 Task: Create a due date automation trigger when advanced on, on the monday of the week before a card is due add fields with custom field "Resume" set to a date more than 1 days ago at 11:00 AM.
Action: Mouse moved to (1085, 83)
Screenshot: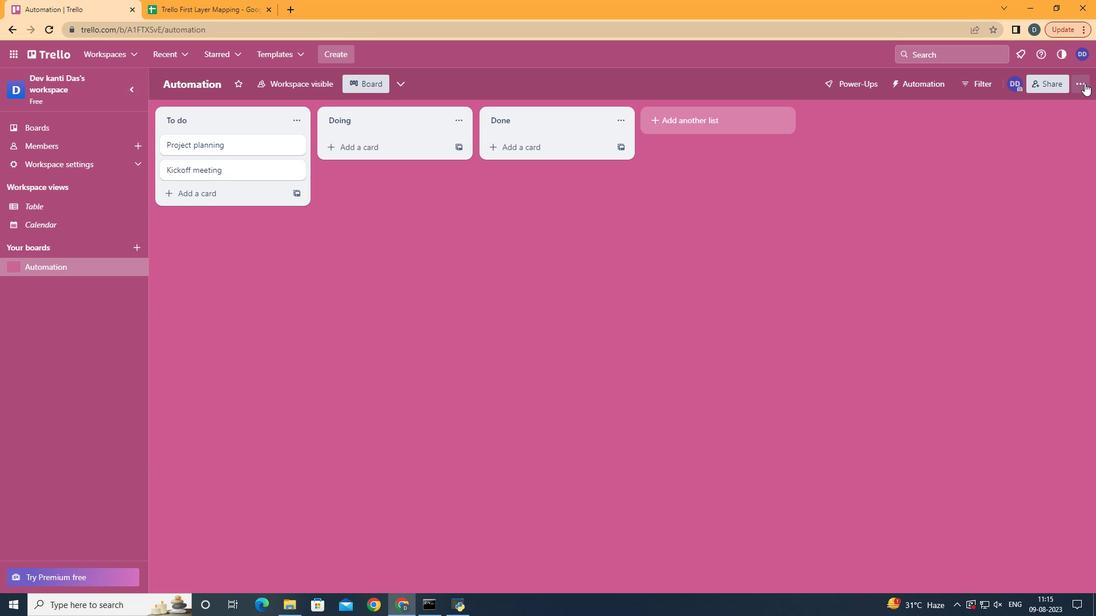 
Action: Mouse pressed left at (1085, 83)
Screenshot: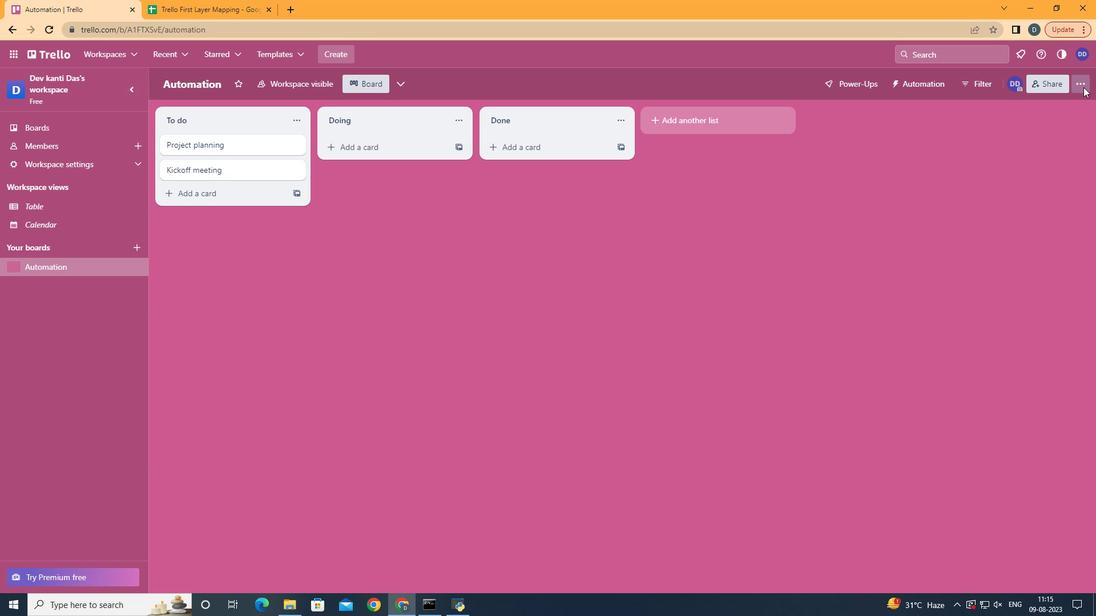 
Action: Mouse moved to (984, 252)
Screenshot: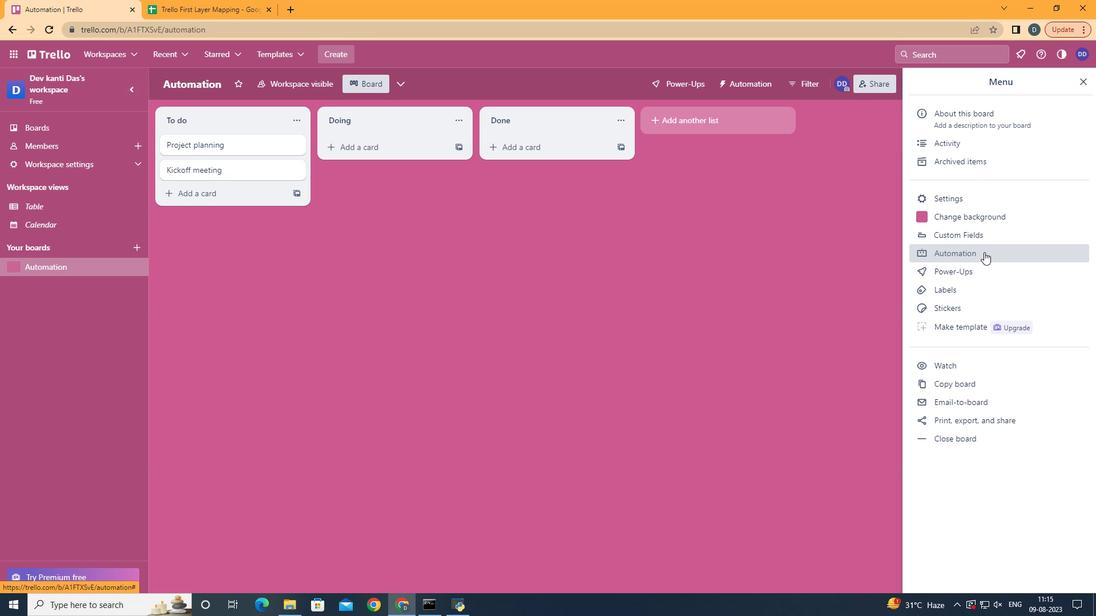 
Action: Mouse pressed left at (984, 252)
Screenshot: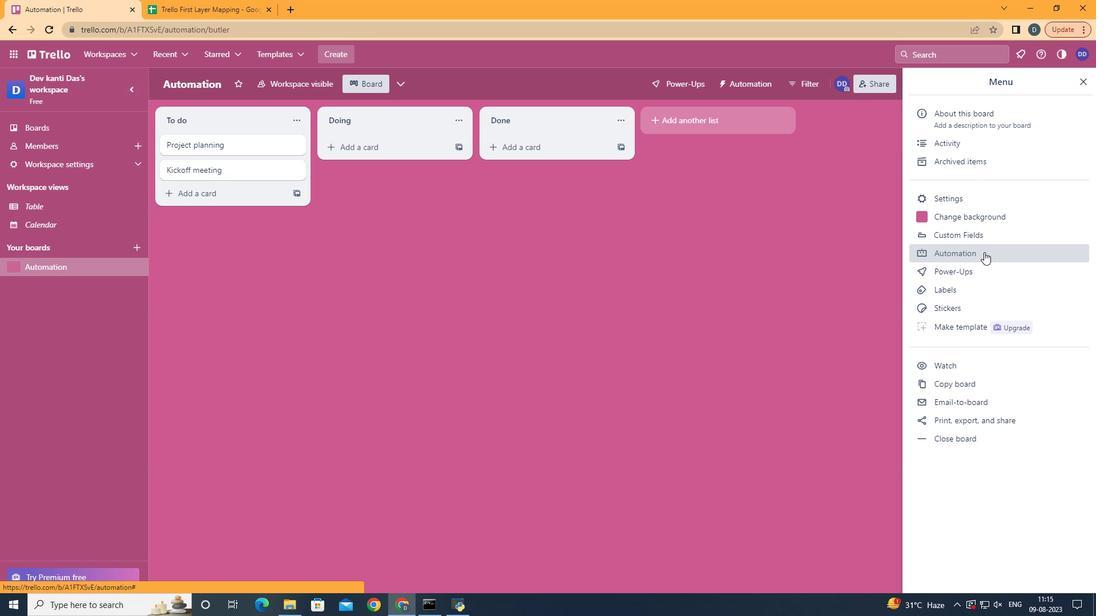 
Action: Mouse moved to (191, 221)
Screenshot: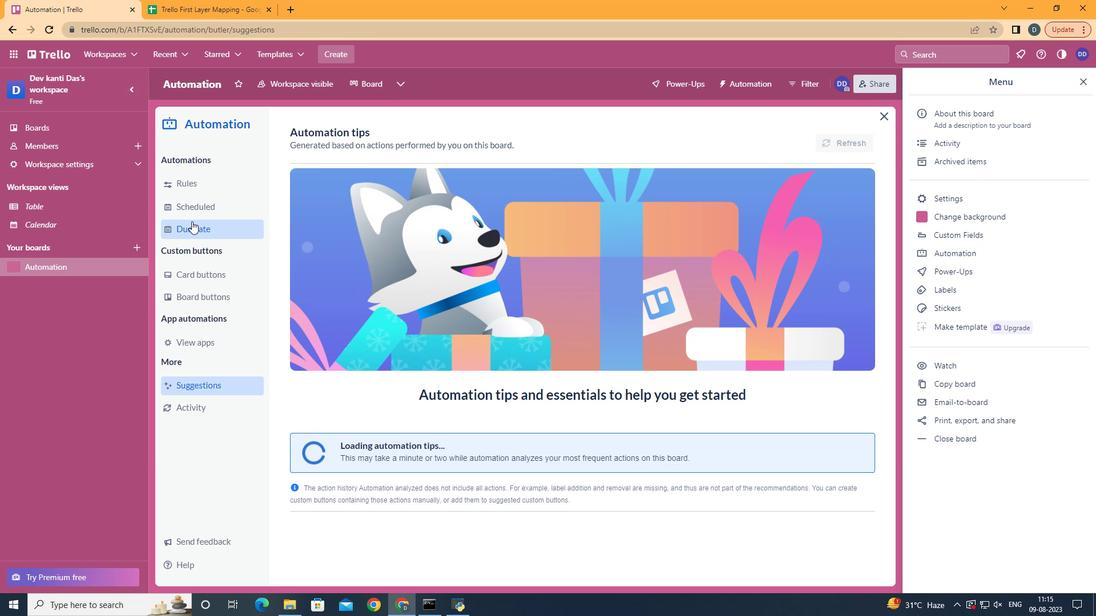 
Action: Mouse pressed left at (191, 221)
Screenshot: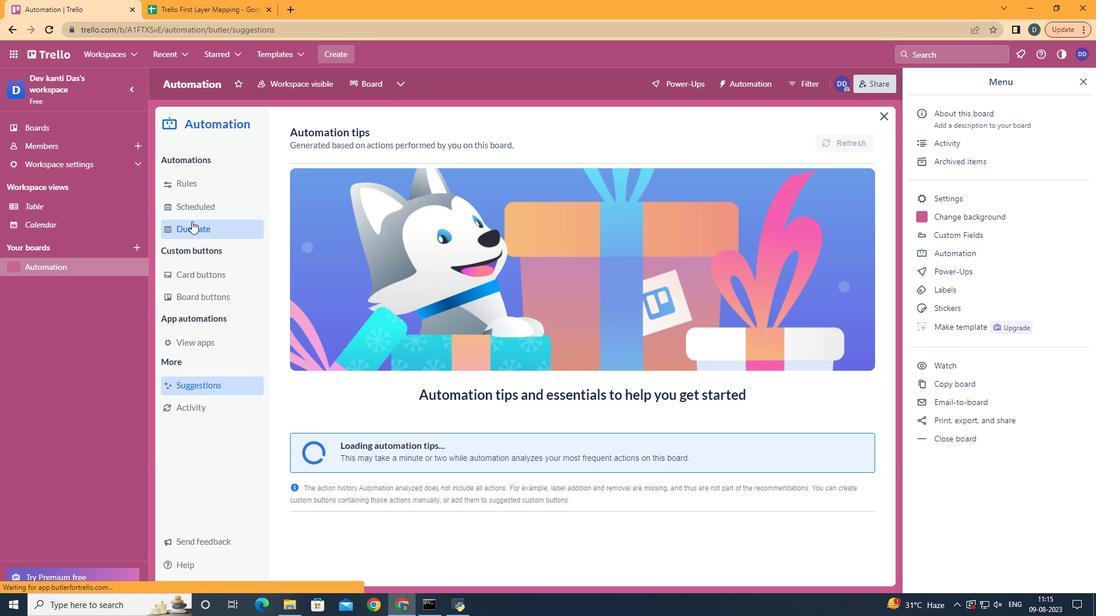 
Action: Mouse moved to (798, 137)
Screenshot: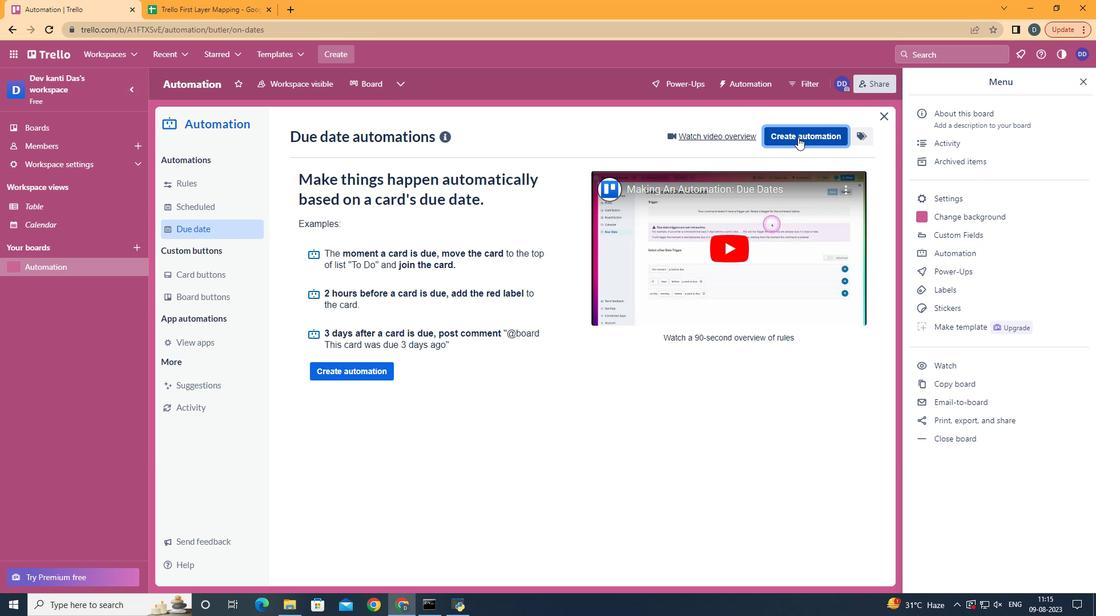 
Action: Mouse pressed left at (798, 137)
Screenshot: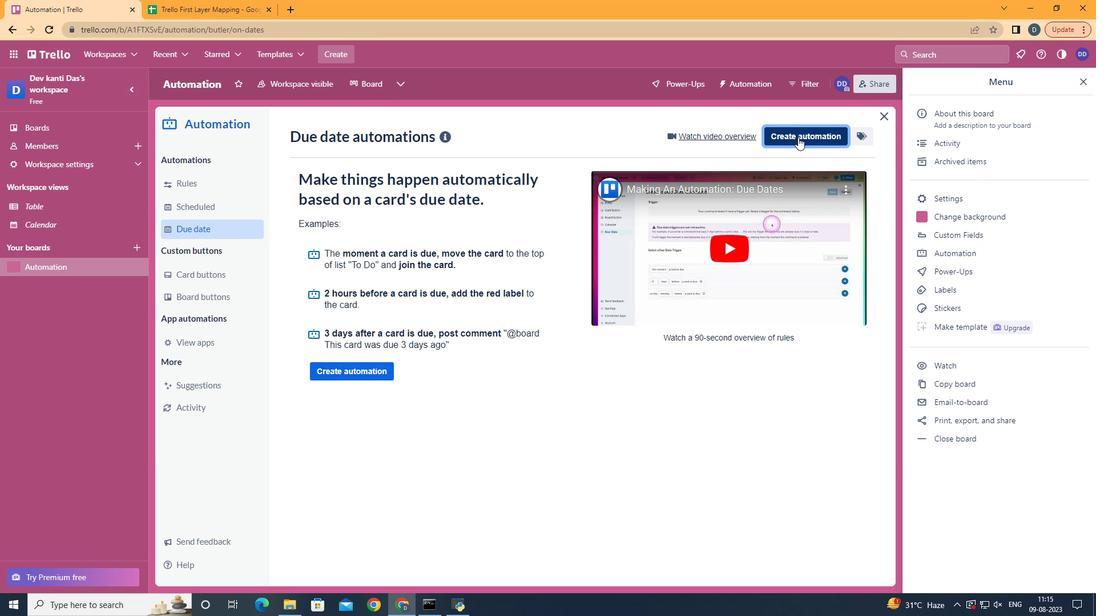 
Action: Mouse moved to (583, 241)
Screenshot: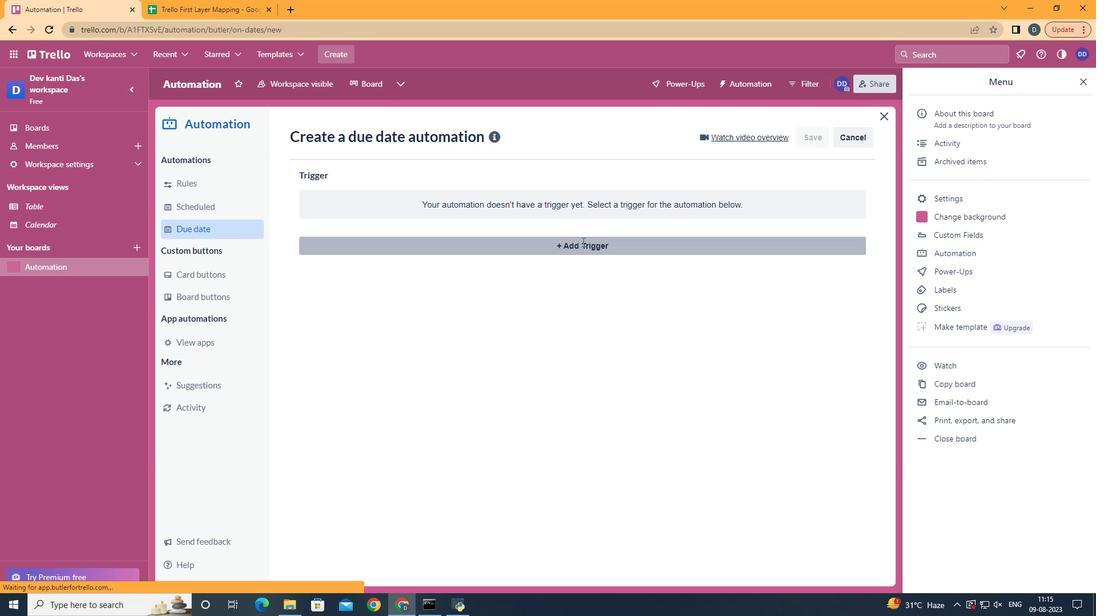 
Action: Mouse pressed left at (583, 241)
Screenshot: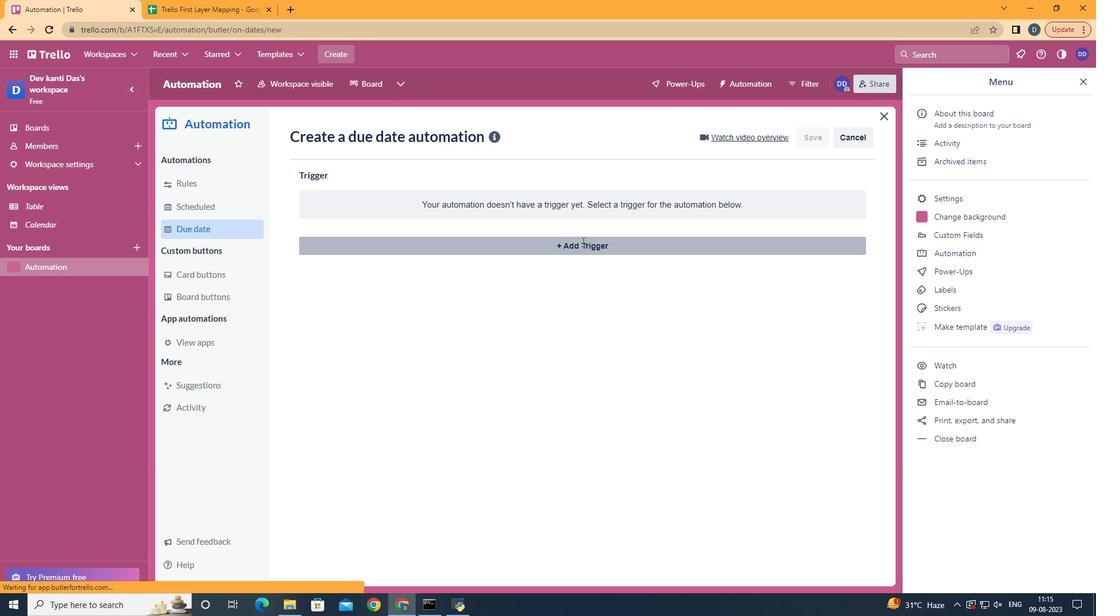 
Action: Mouse moved to (414, 547)
Screenshot: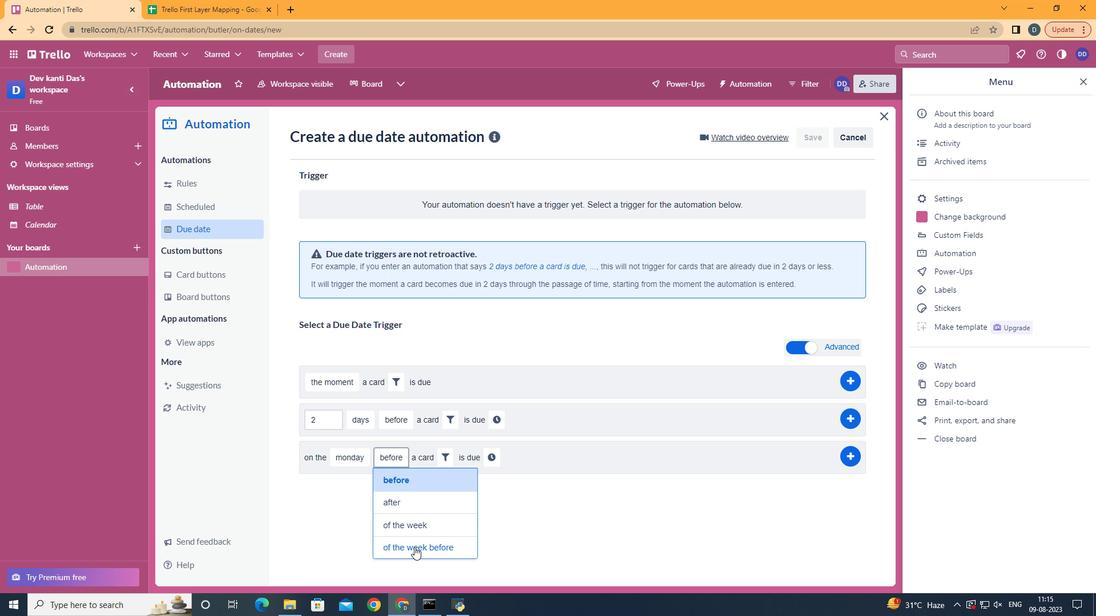 
Action: Mouse pressed left at (414, 547)
Screenshot: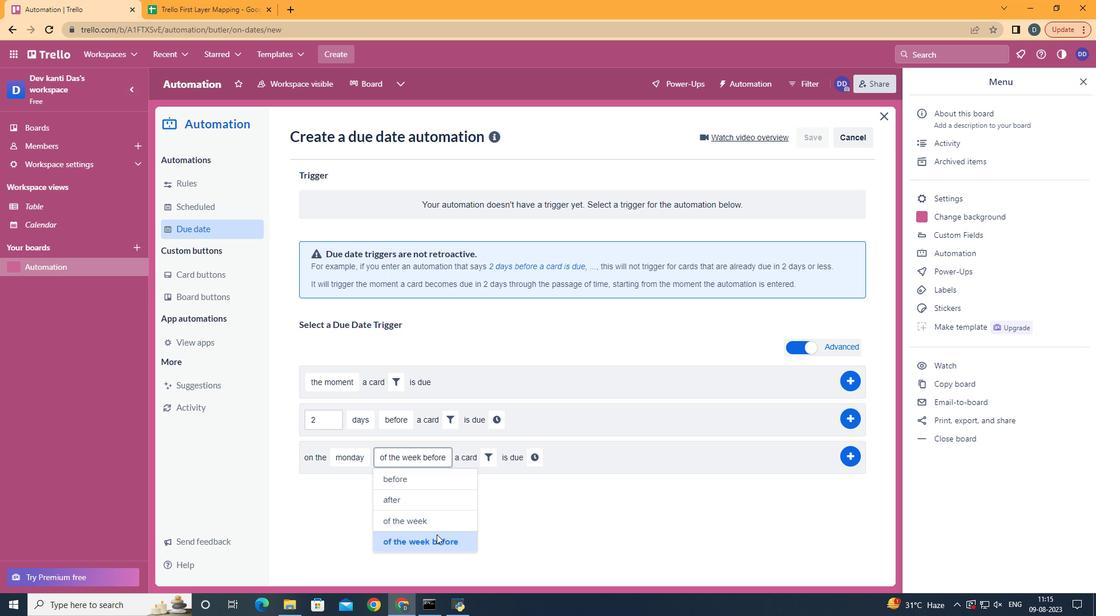 
Action: Mouse moved to (495, 458)
Screenshot: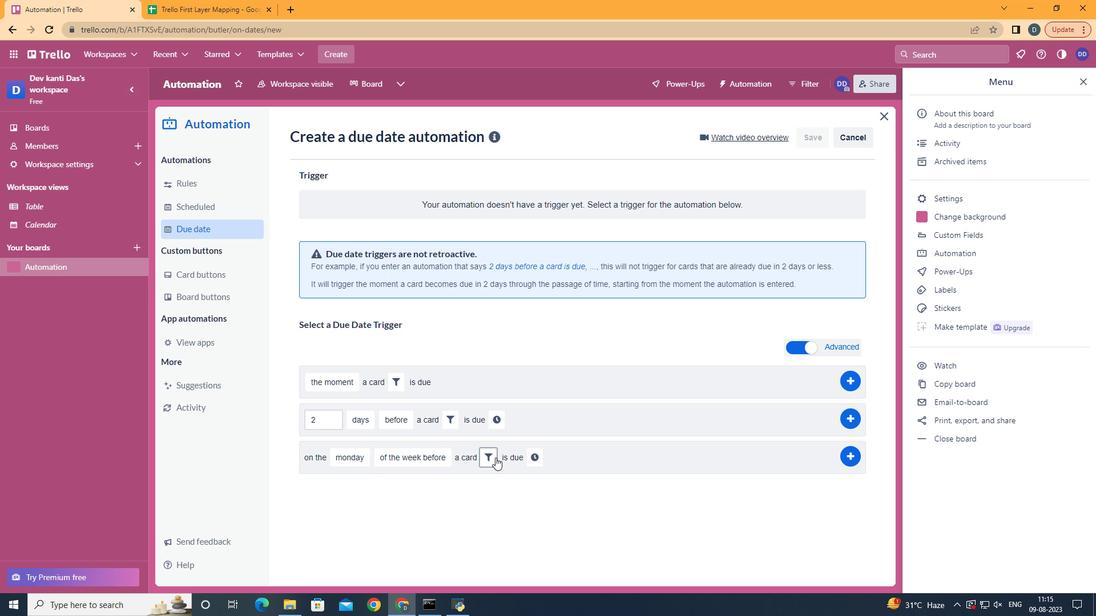 
Action: Mouse pressed left at (495, 458)
Screenshot: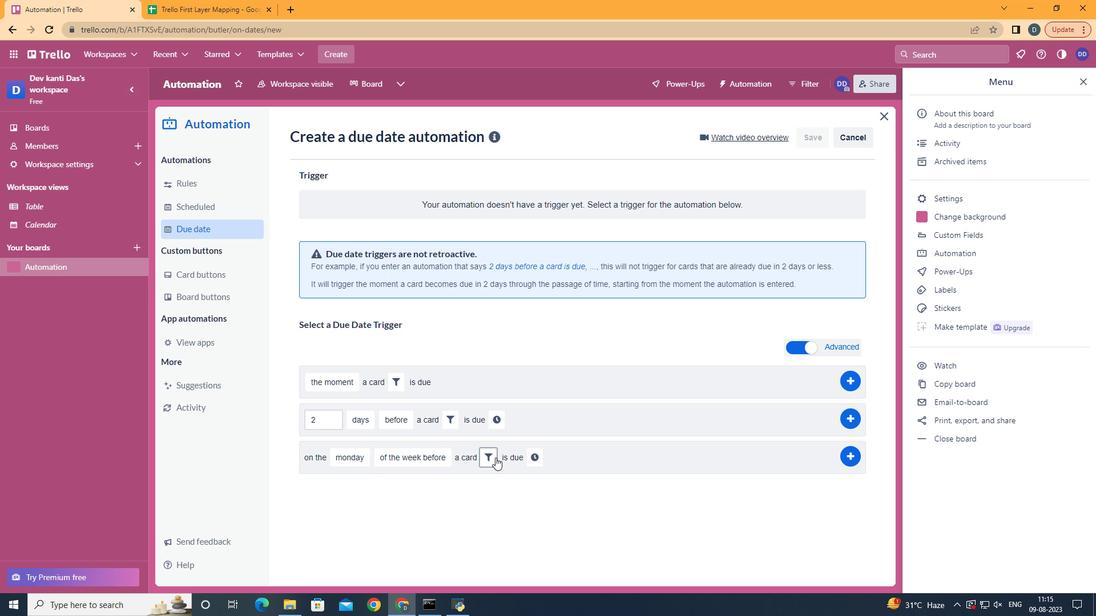 
Action: Mouse moved to (679, 500)
Screenshot: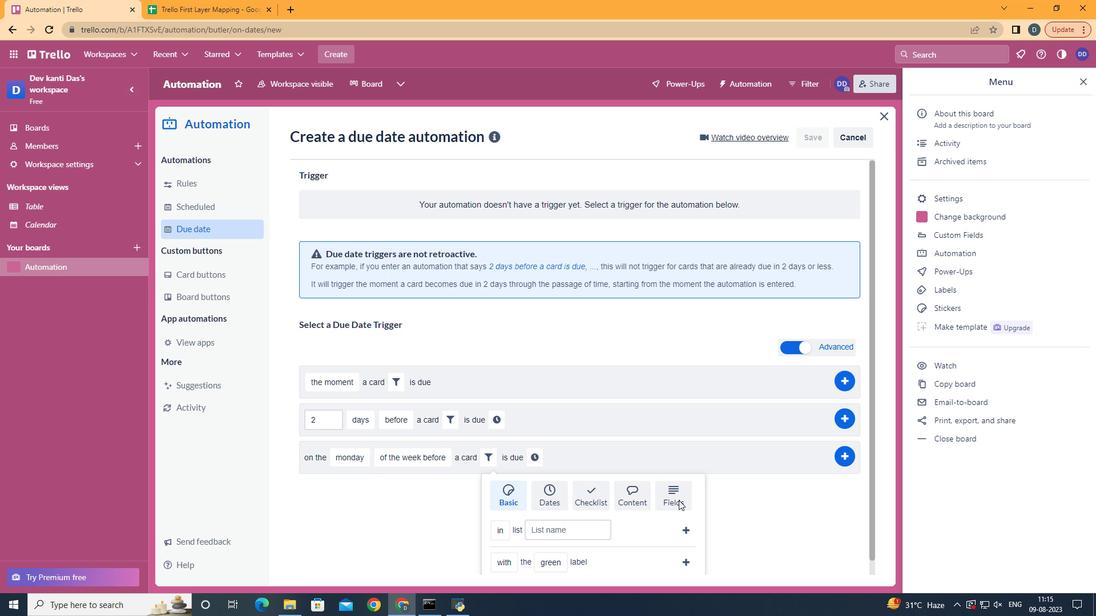 
Action: Mouse pressed left at (679, 500)
Screenshot: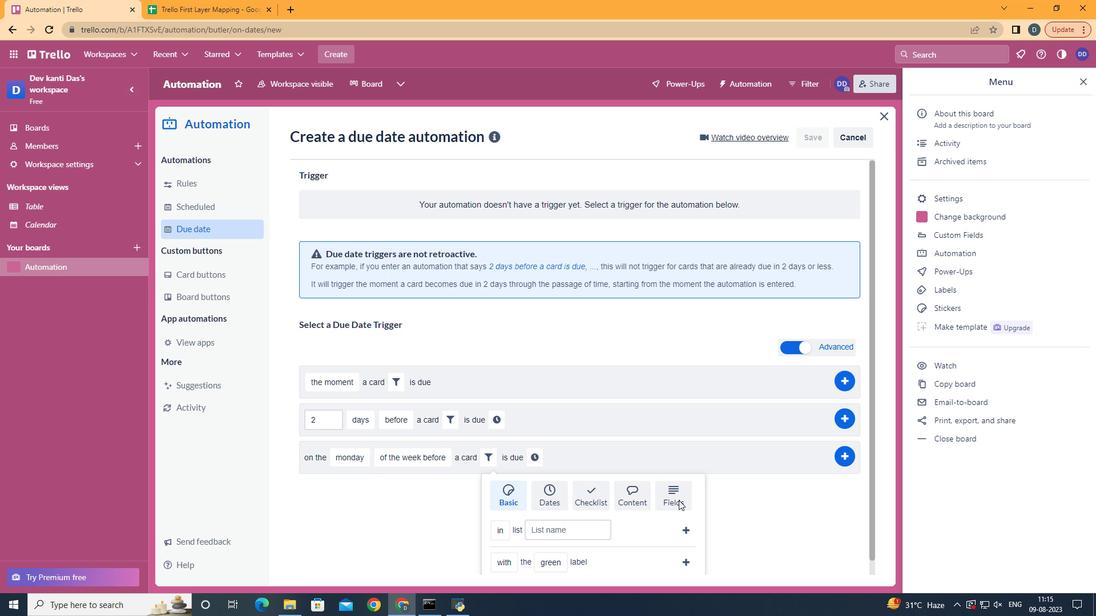 
Action: Mouse scrolled (679, 500) with delta (0, 0)
Screenshot: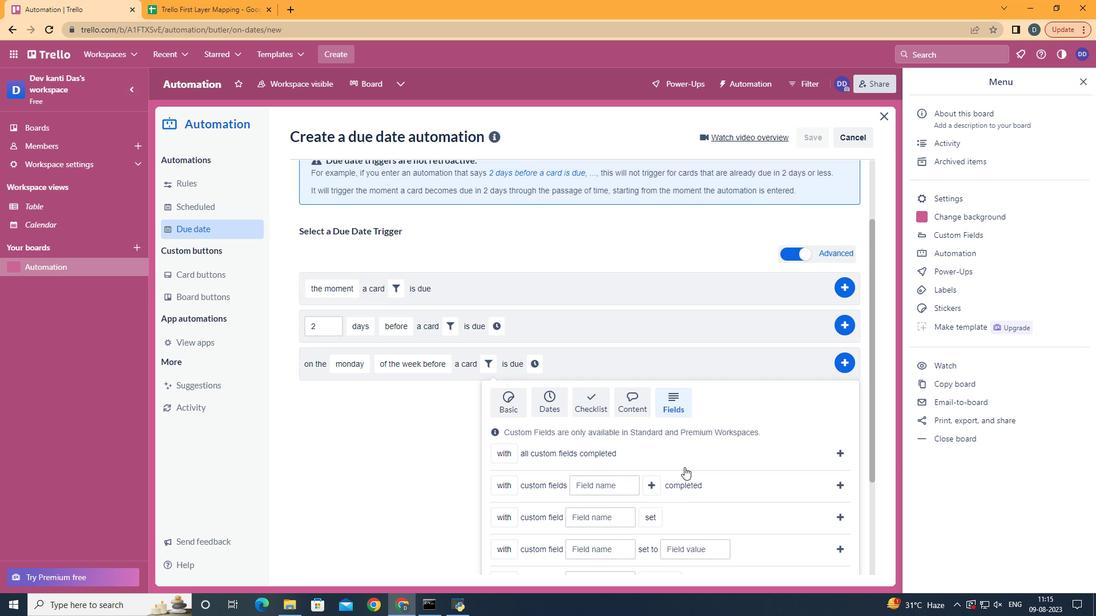 
Action: Mouse scrolled (679, 500) with delta (0, 0)
Screenshot: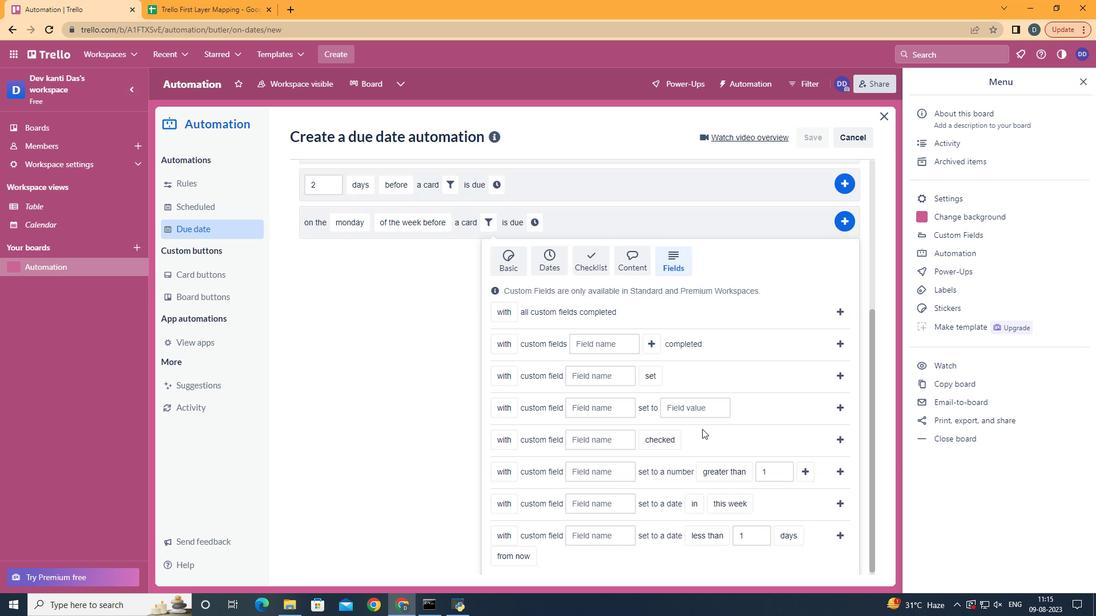 
Action: Mouse scrolled (679, 500) with delta (0, 0)
Screenshot: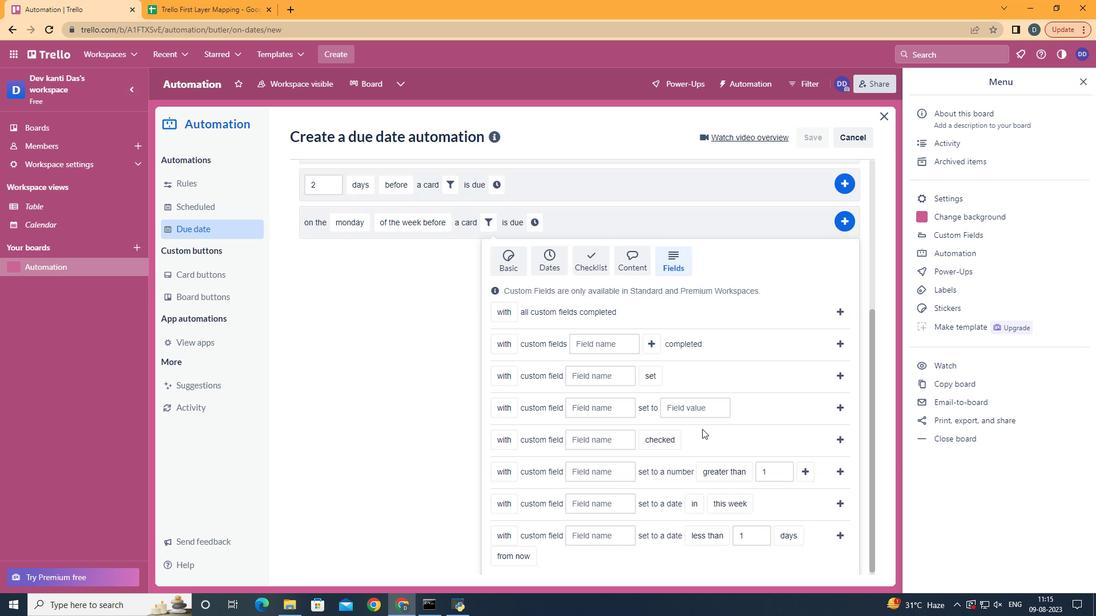 
Action: Mouse scrolled (679, 500) with delta (0, 0)
Screenshot: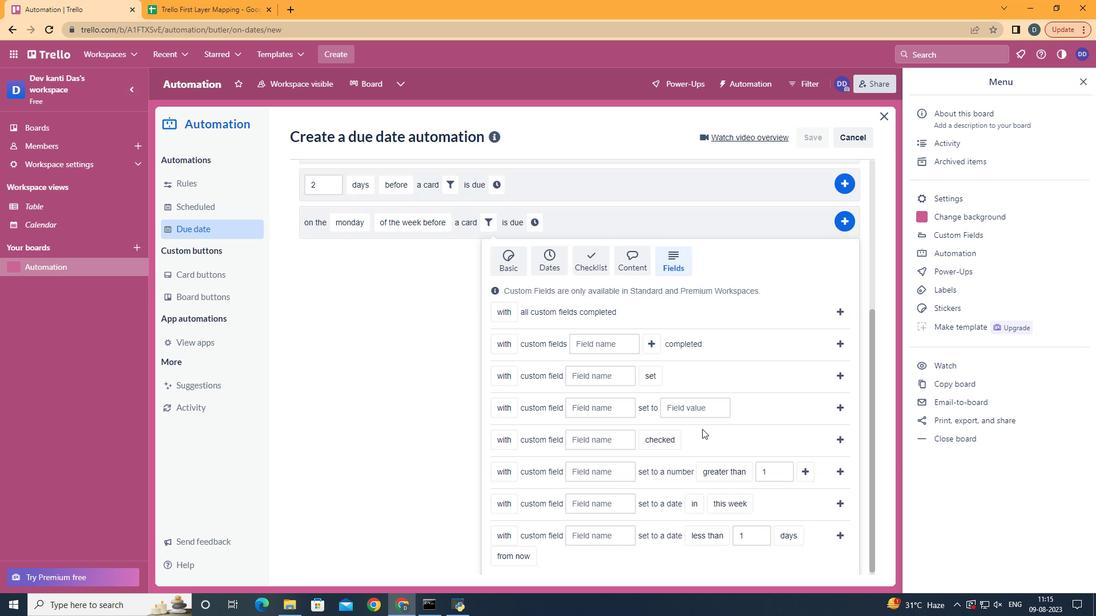 
Action: Mouse scrolled (679, 500) with delta (0, 0)
Screenshot: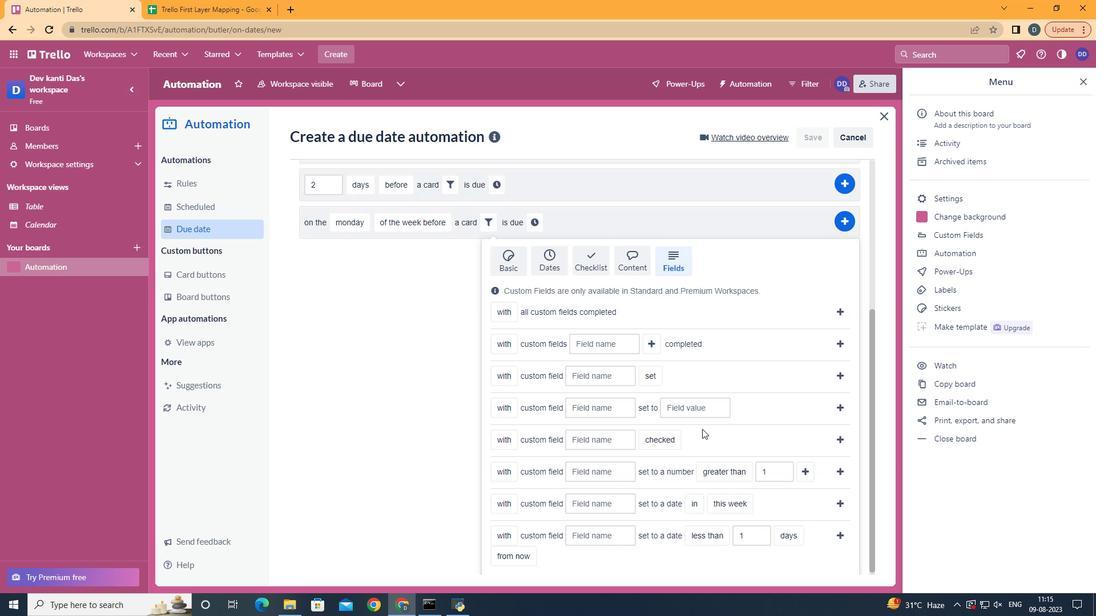 
Action: Mouse scrolled (679, 500) with delta (0, 0)
Screenshot: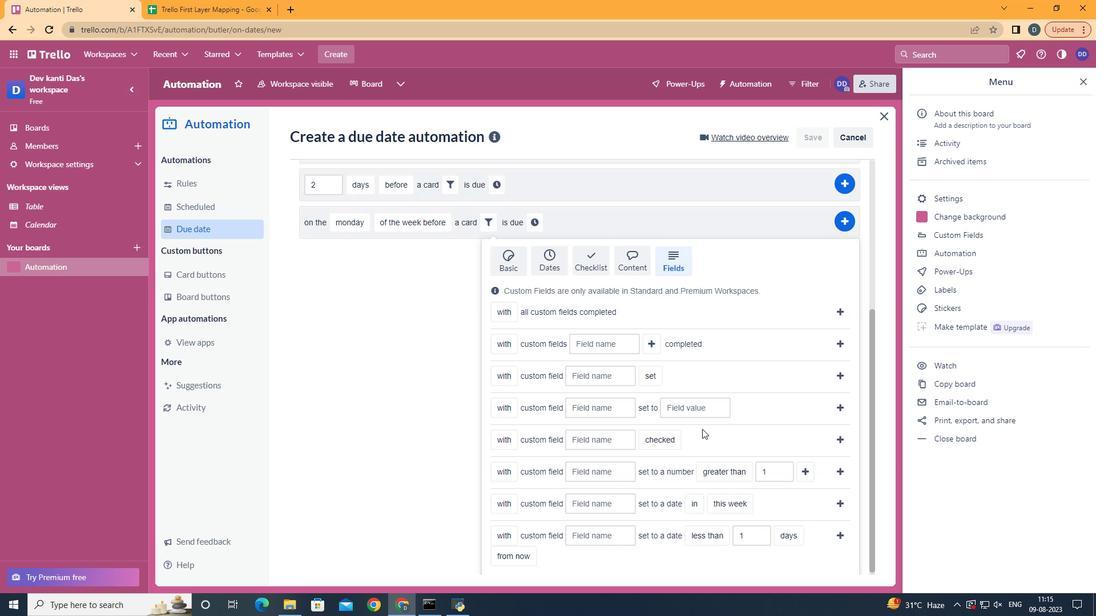 
Action: Mouse moved to (522, 483)
Screenshot: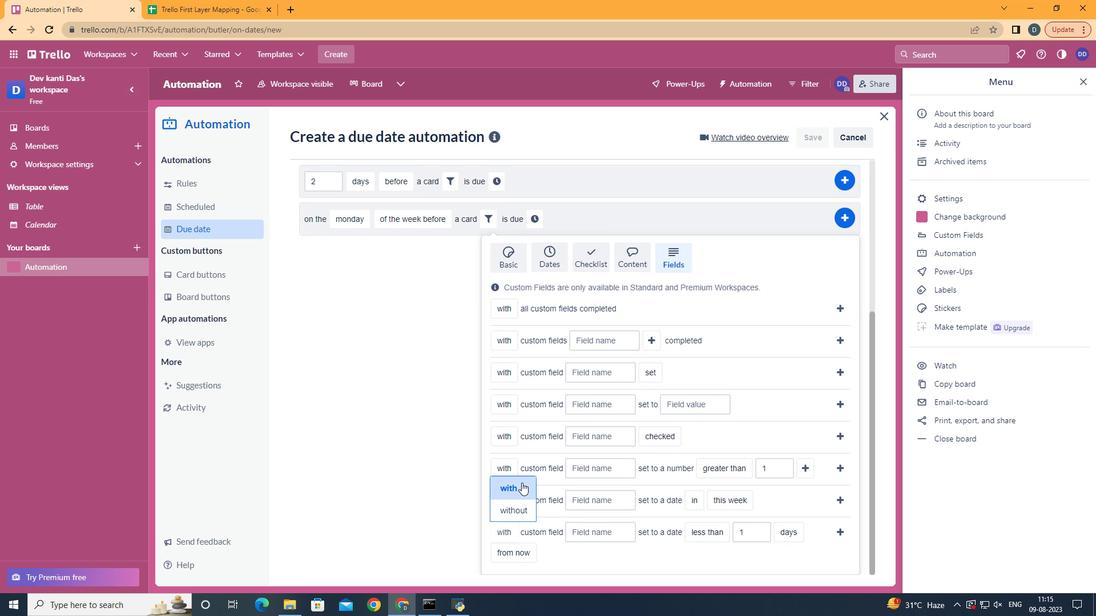 
Action: Mouse pressed left at (522, 483)
Screenshot: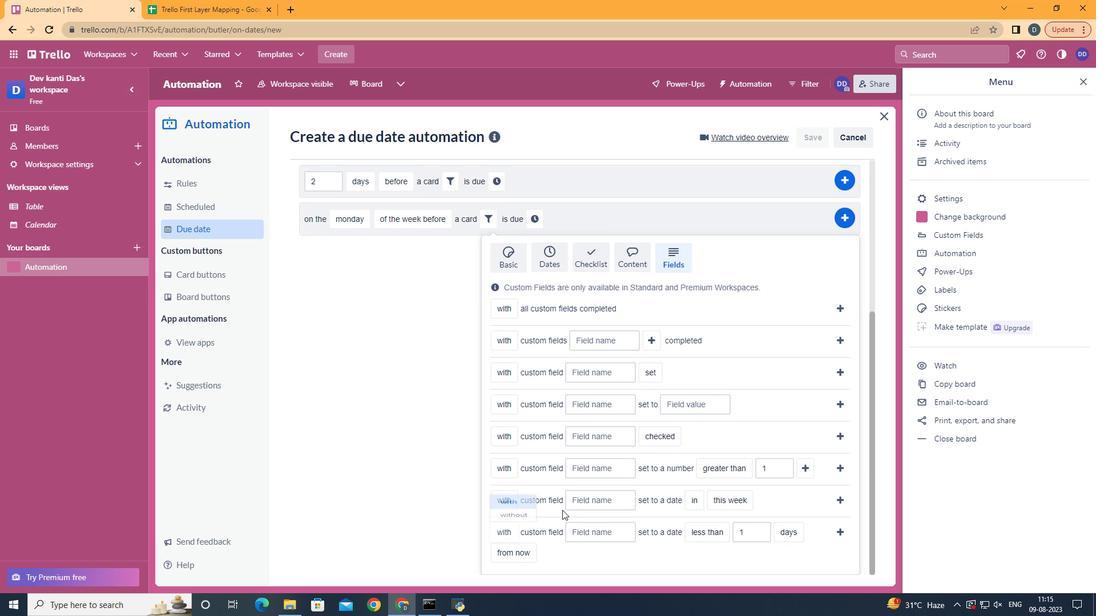 
Action: Mouse moved to (600, 532)
Screenshot: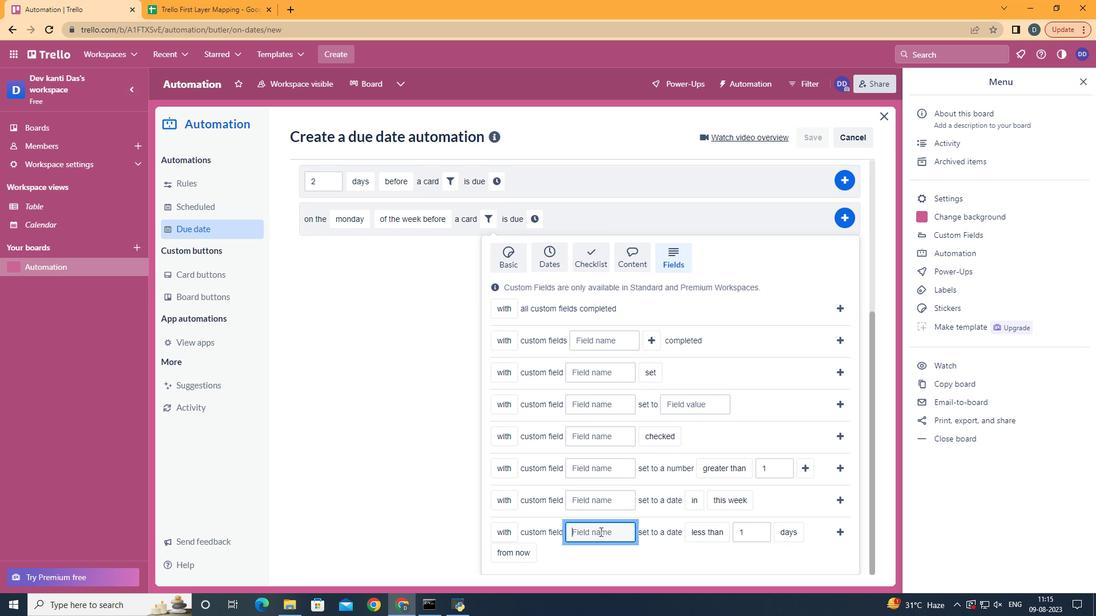 
Action: Mouse pressed left at (600, 532)
Screenshot: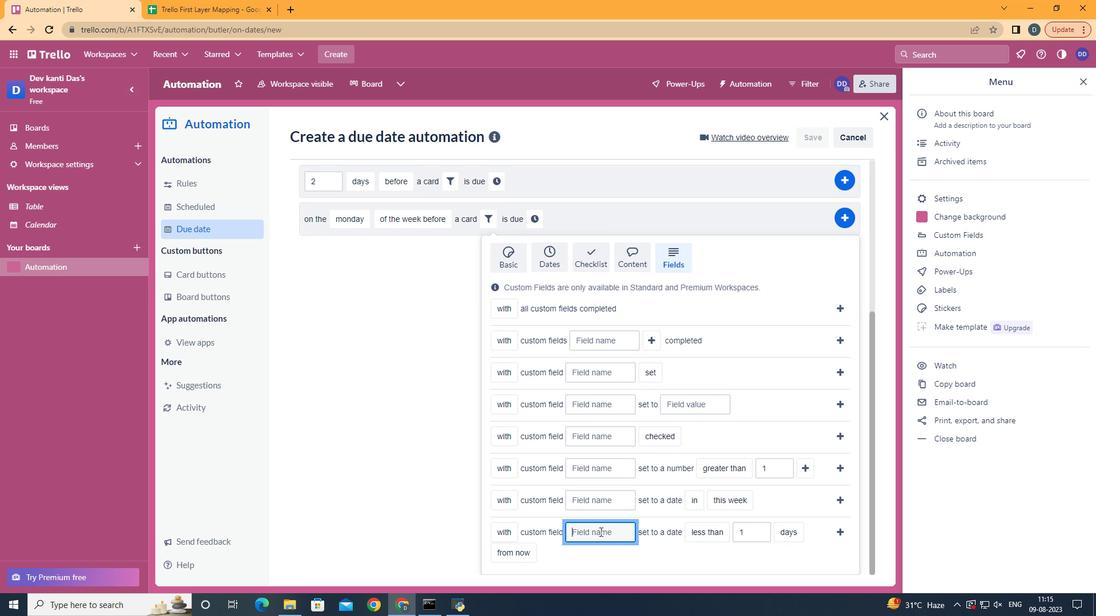 
Action: Mouse moved to (600, 532)
Screenshot: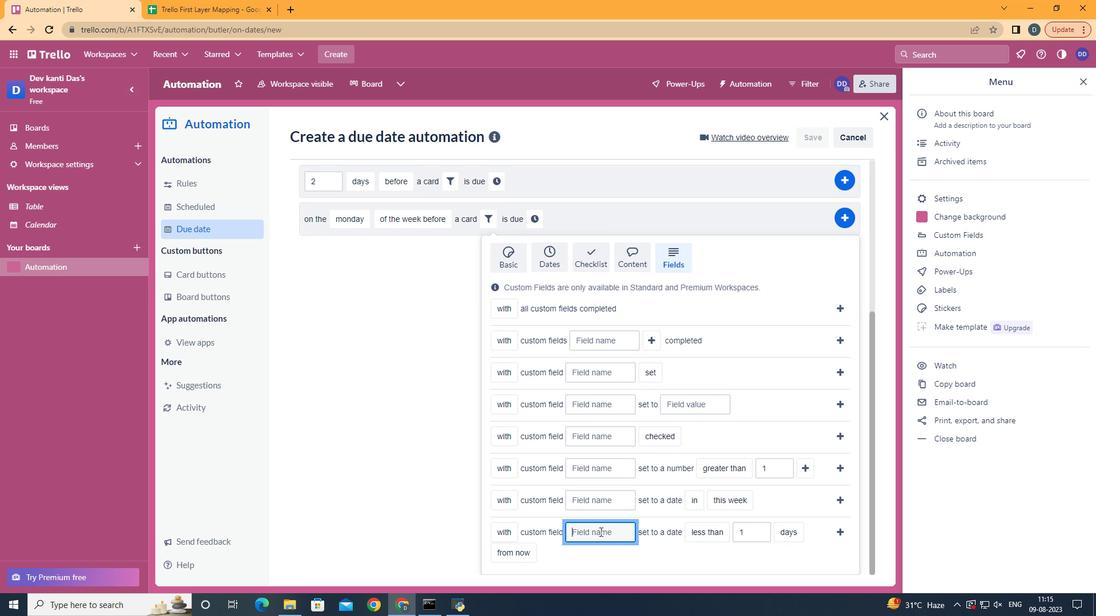 
Action: Key pressed <Key.shift>Resume
Screenshot: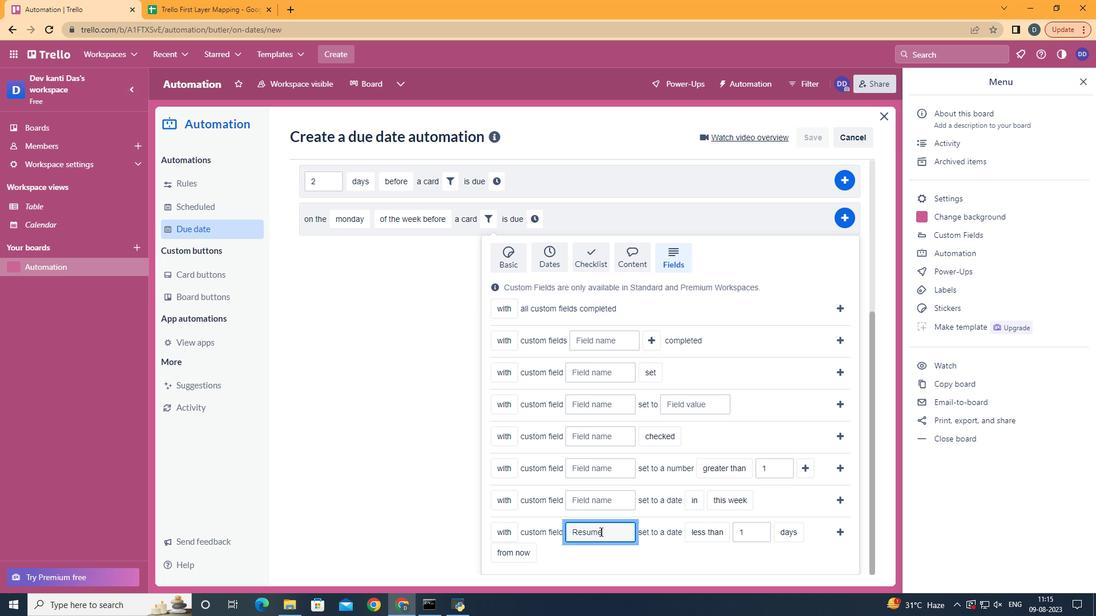
Action: Mouse moved to (717, 482)
Screenshot: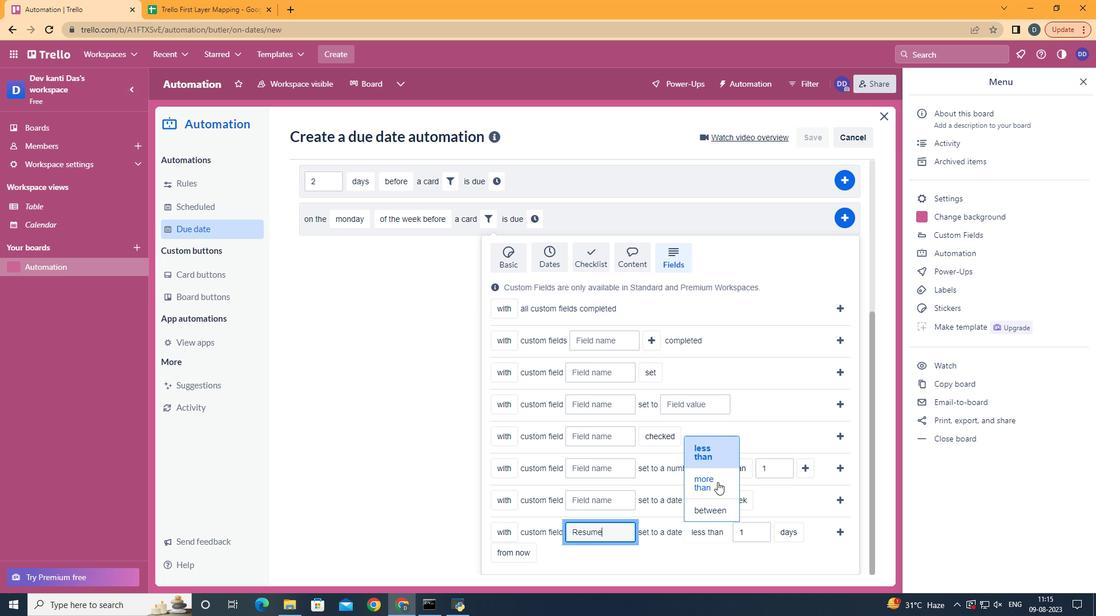 
Action: Mouse pressed left at (717, 482)
Screenshot: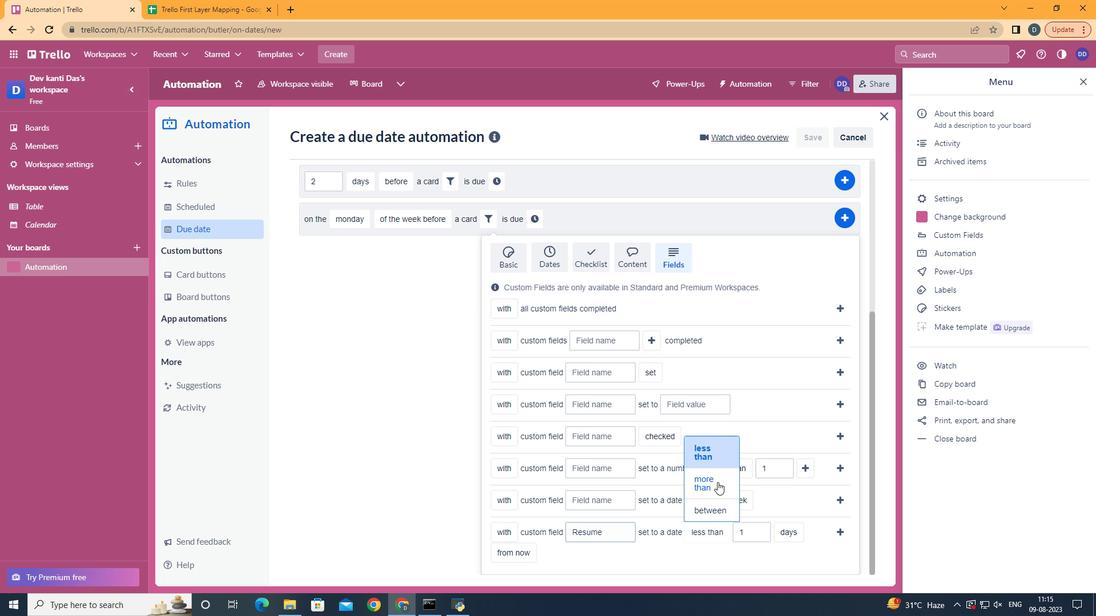 
Action: Mouse moved to (803, 488)
Screenshot: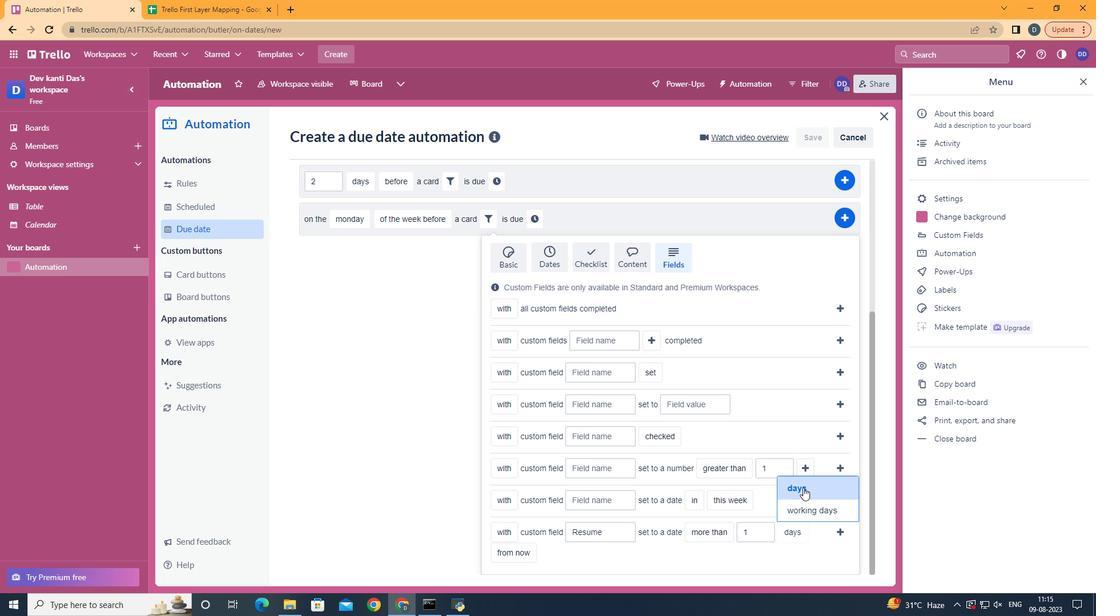 
Action: Mouse pressed left at (803, 488)
Screenshot: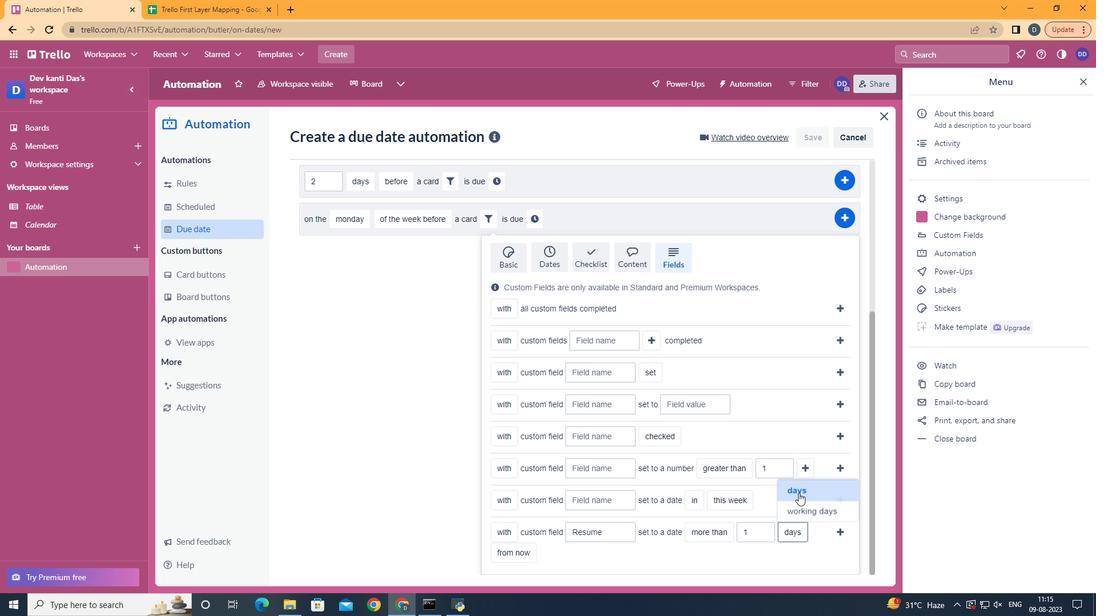 
Action: Mouse moved to (528, 532)
Screenshot: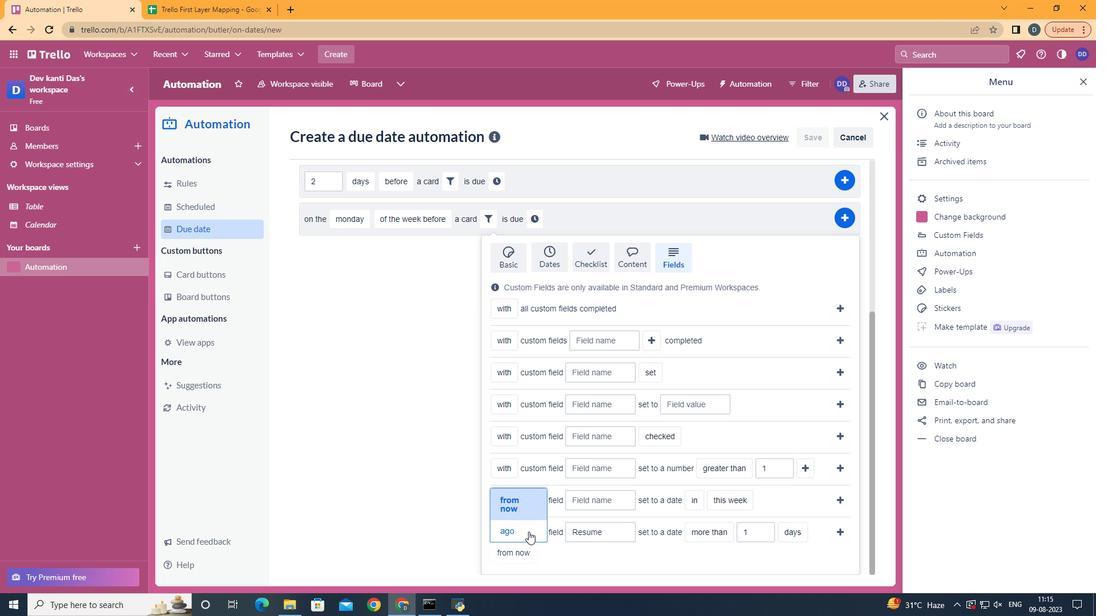 
Action: Mouse pressed left at (528, 532)
Screenshot: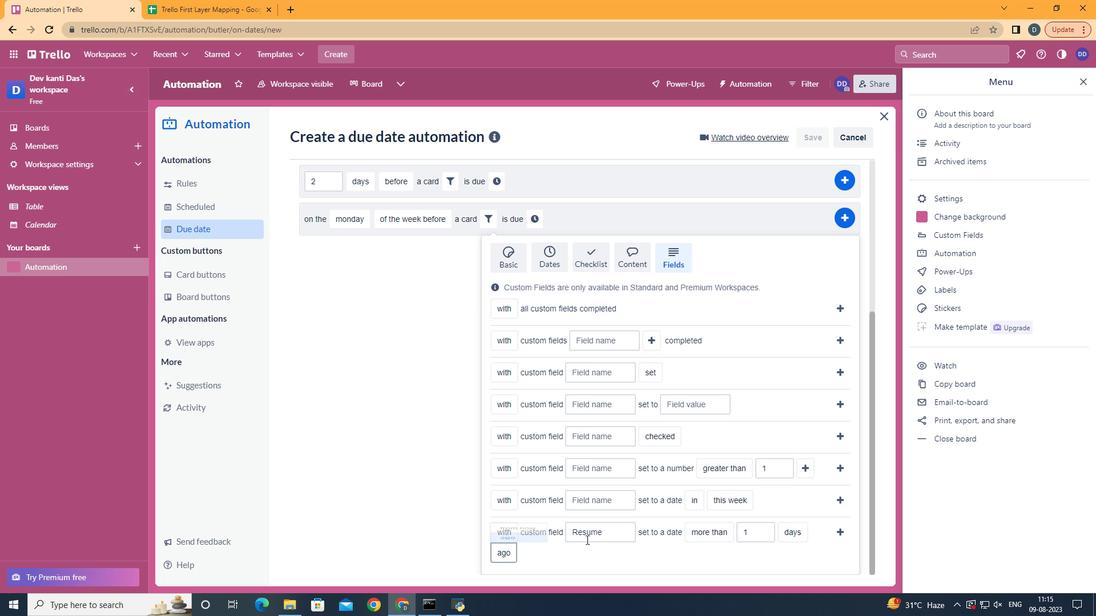 
Action: Mouse moved to (834, 537)
Screenshot: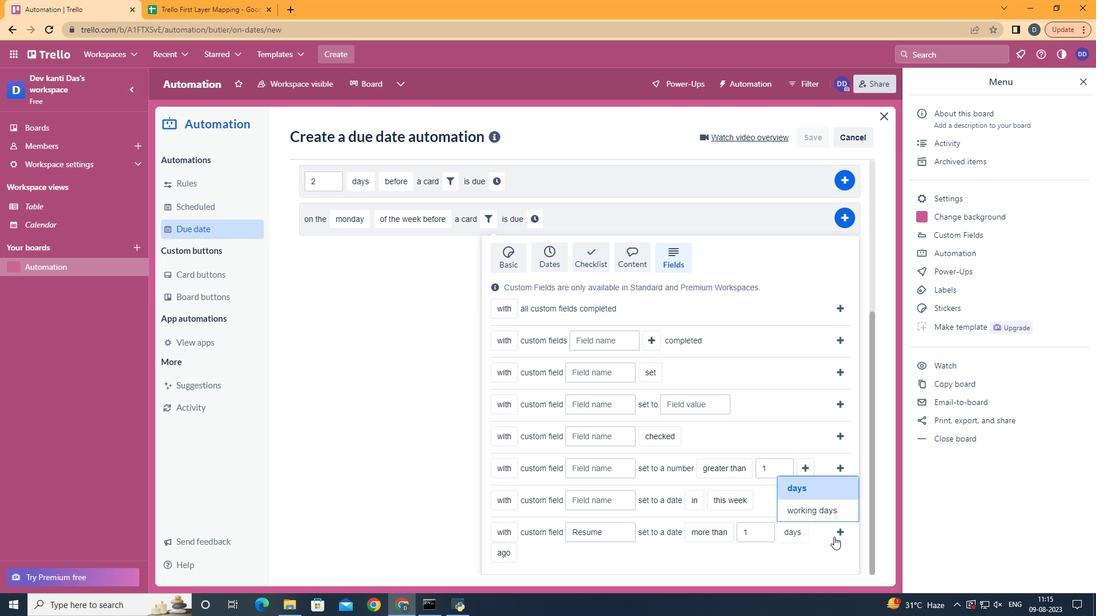 
Action: Mouse pressed left at (834, 537)
Screenshot: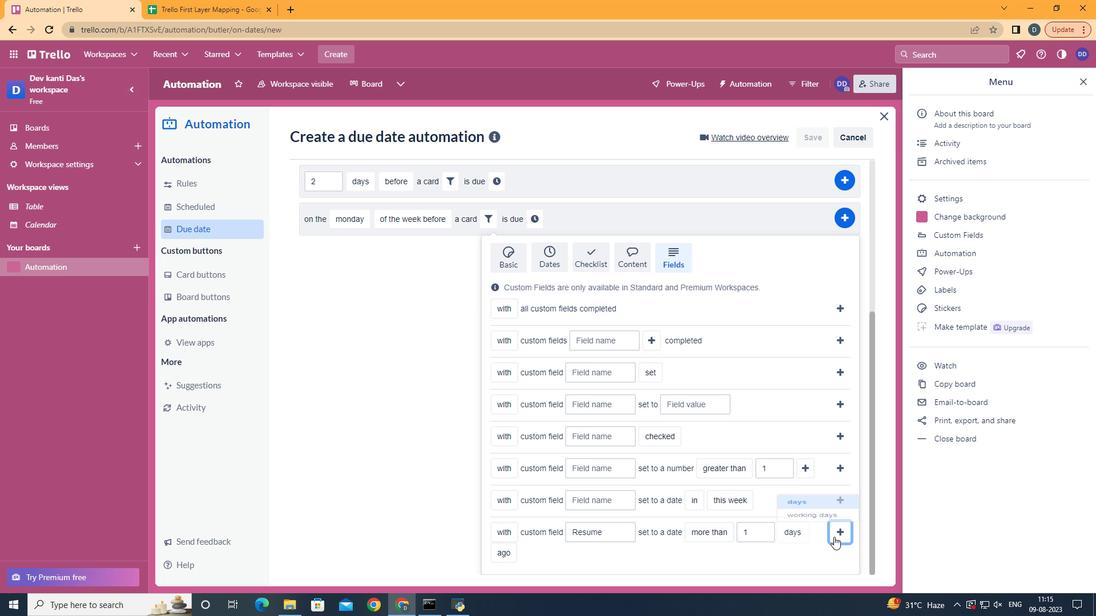 
Action: Mouse moved to (339, 483)
Screenshot: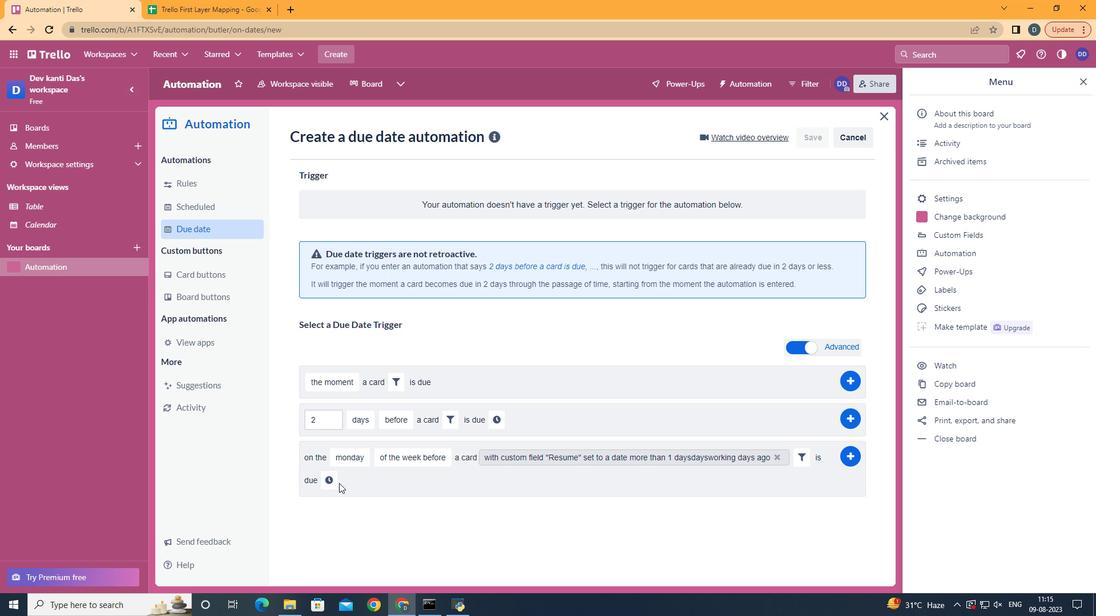 
Action: Mouse pressed left at (339, 483)
Screenshot: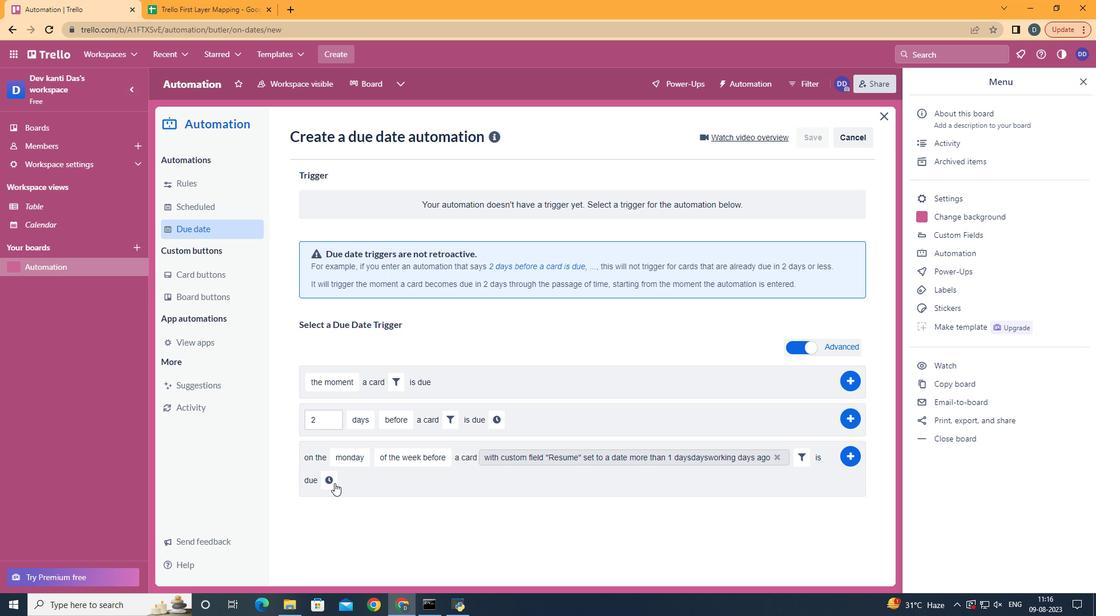 
Action: Mouse moved to (323, 481)
Screenshot: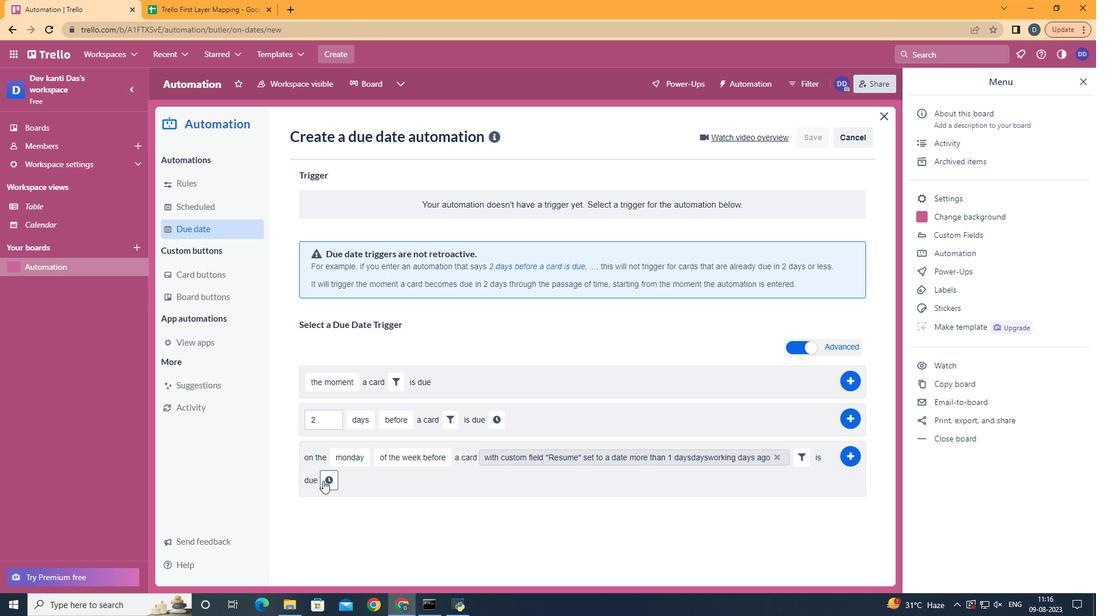 
Action: Mouse pressed left at (323, 481)
Screenshot: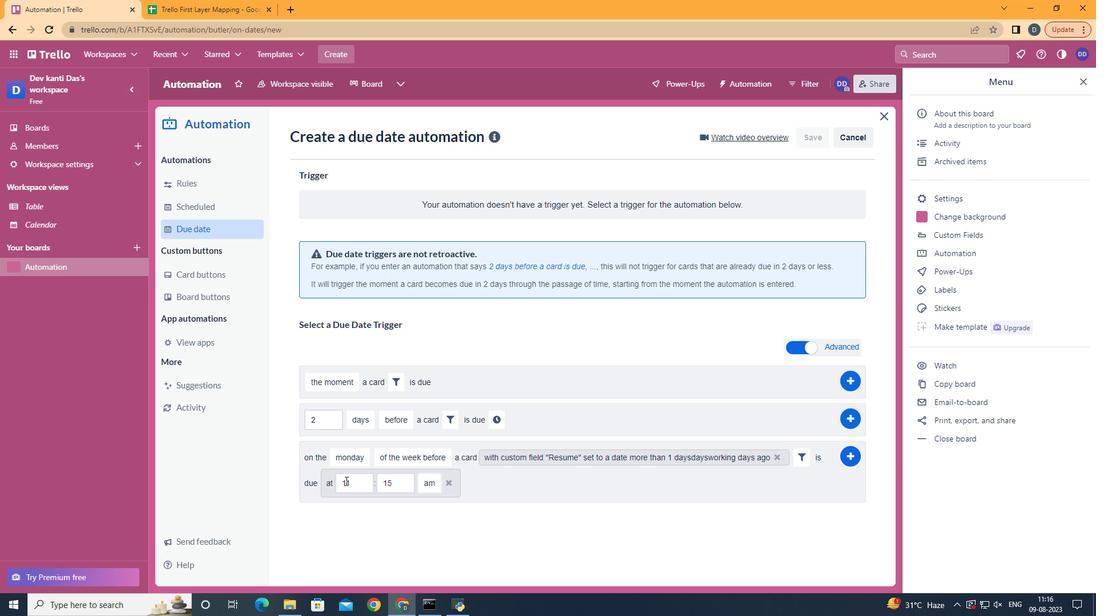 
Action: Mouse moved to (399, 484)
Screenshot: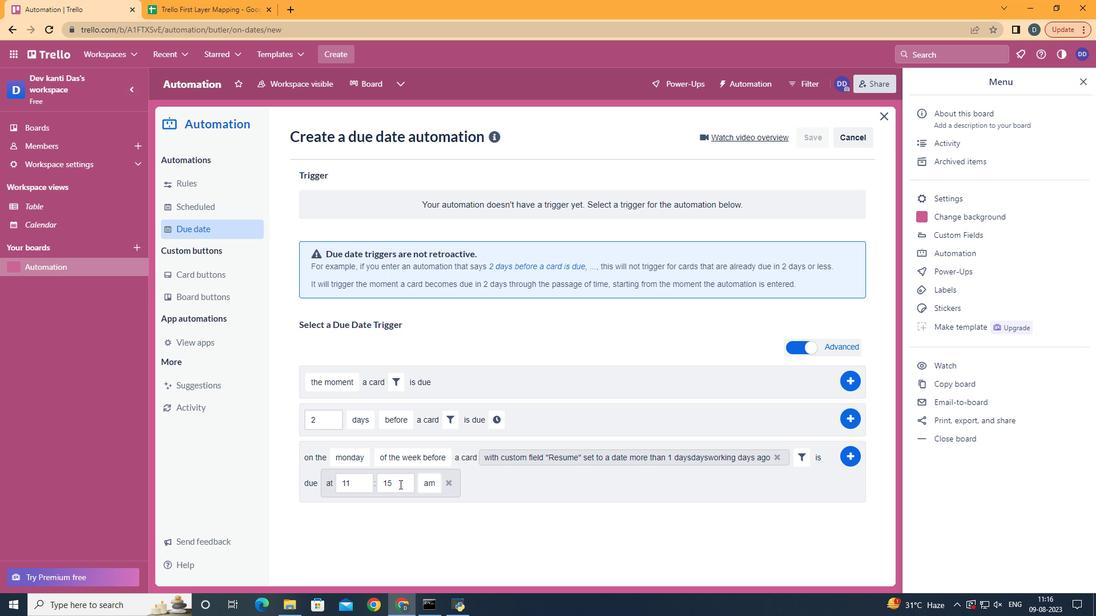 
Action: Mouse pressed left at (399, 484)
Screenshot: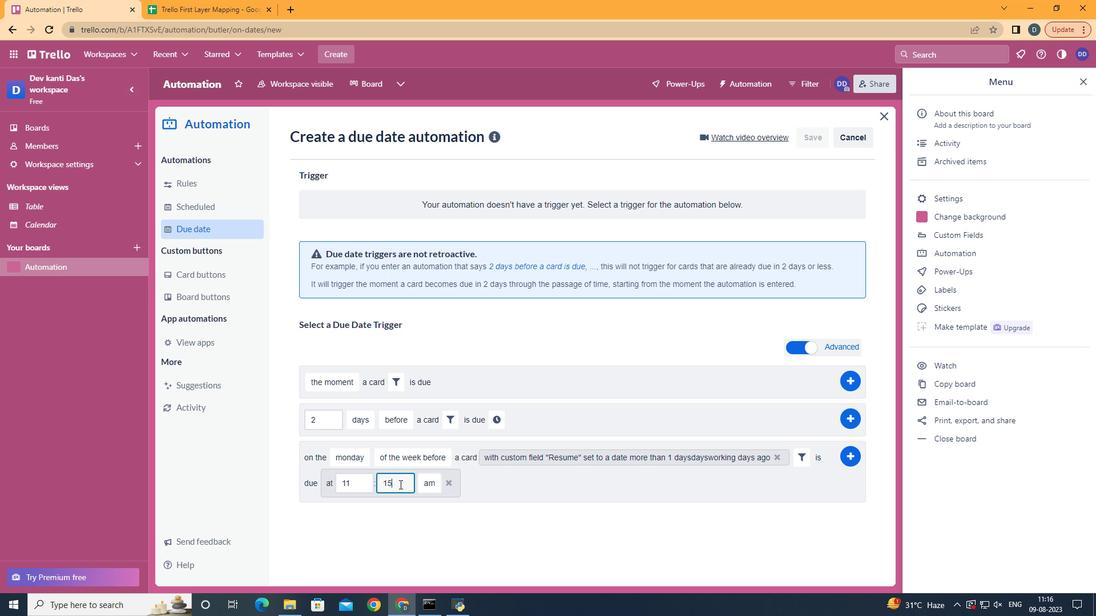
Action: Key pressed <Key.backspace><Key.backspace>00
Screenshot: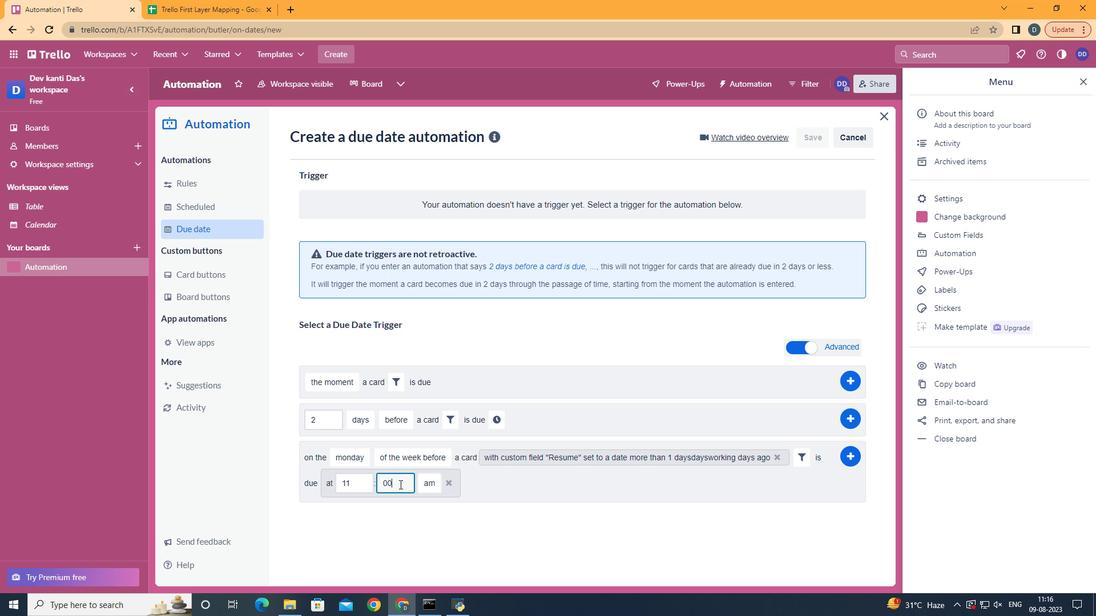 
Action: Mouse moved to (860, 460)
Screenshot: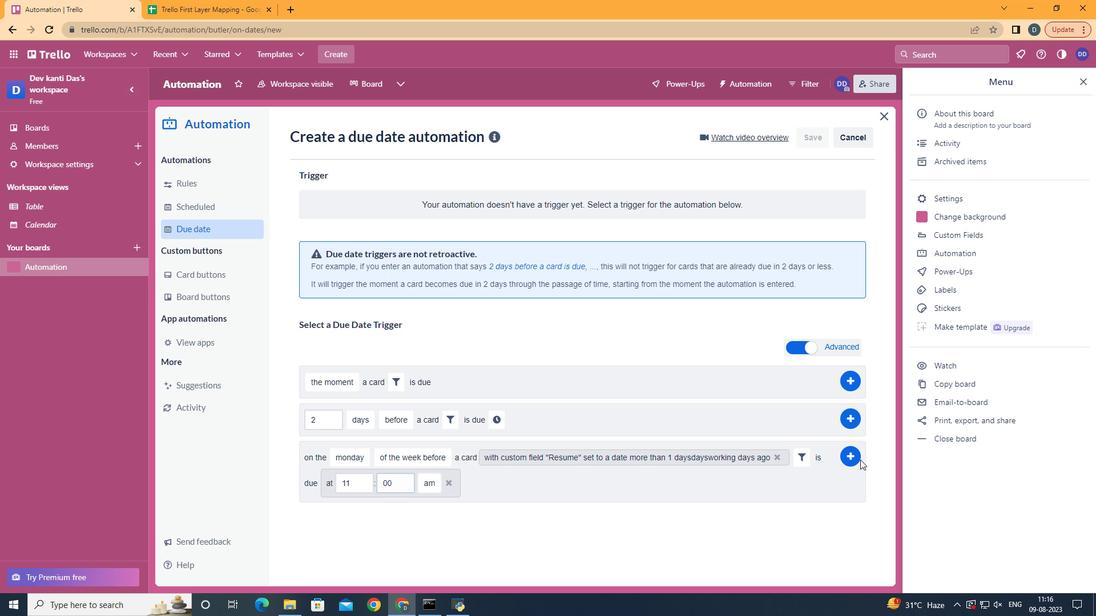 
Action: Mouse pressed left at (860, 460)
Screenshot: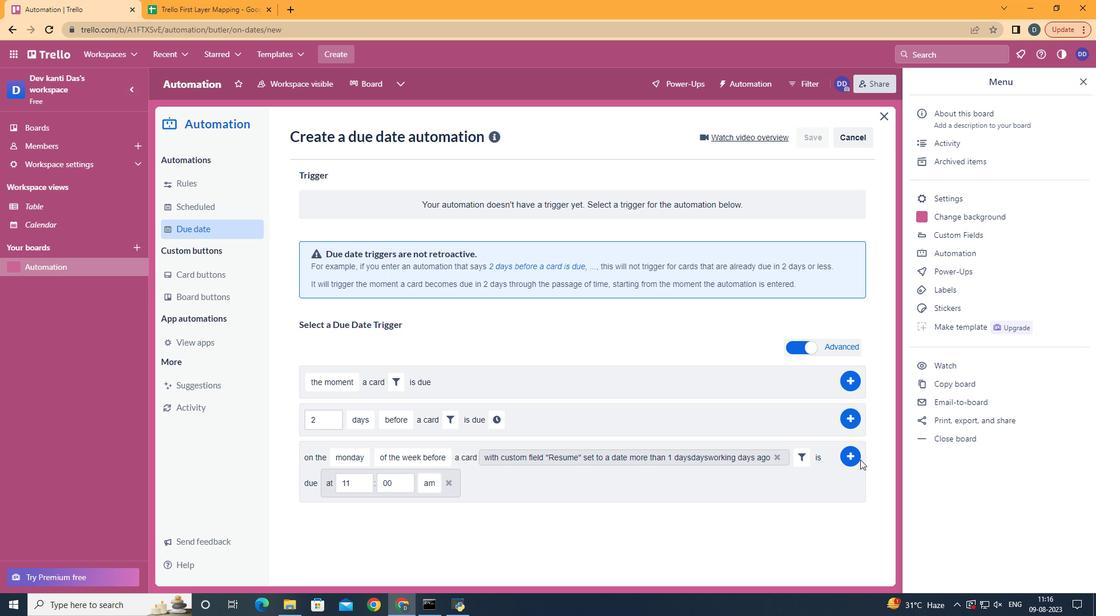 
Action: Mouse moved to (850, 451)
Screenshot: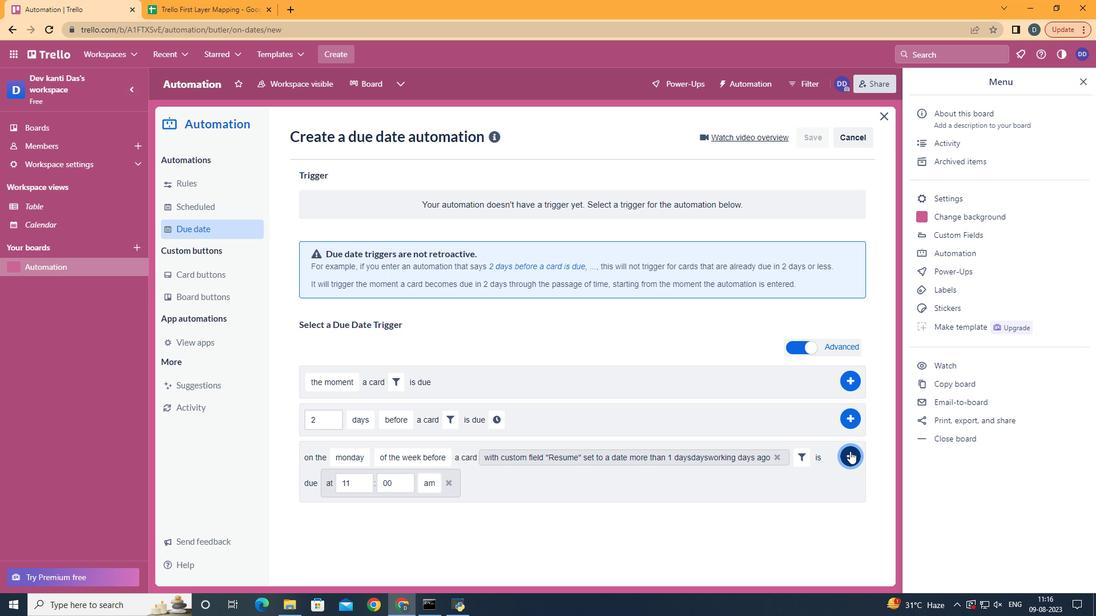 
Action: Mouse pressed left at (850, 451)
Screenshot: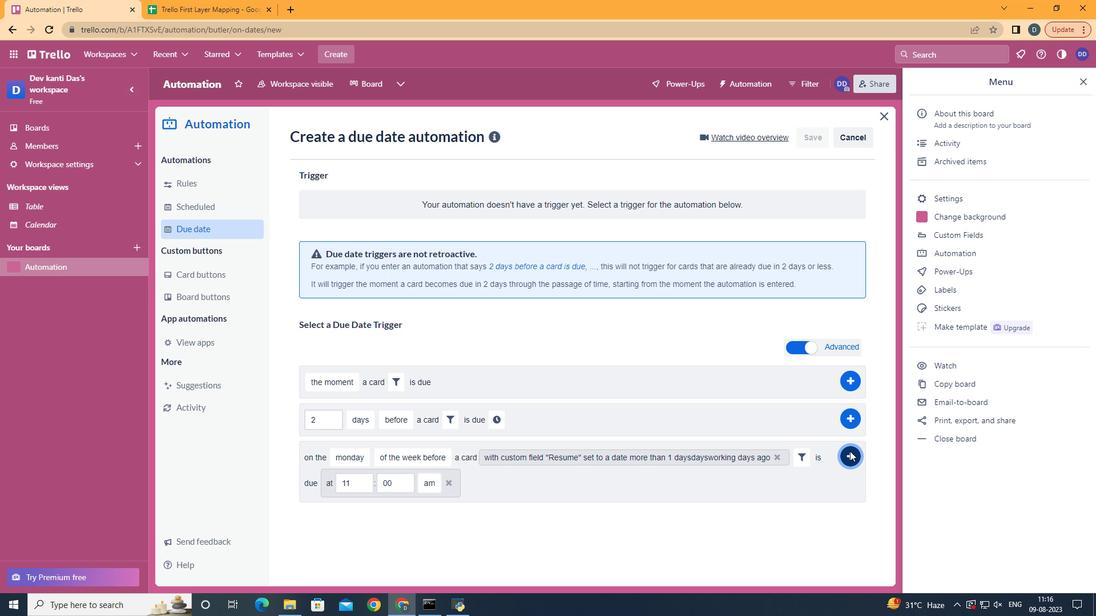 
Action: Mouse moved to (655, 315)
Screenshot: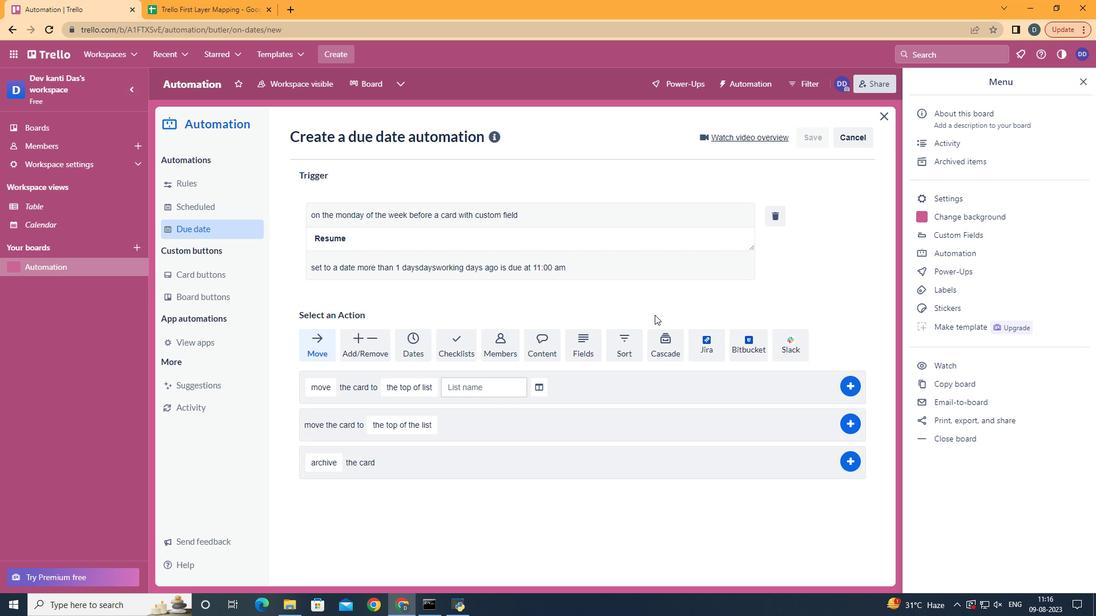 
